 Task: Insert a chart while using the data in Column A as the labels for the chart.
Action: Mouse moved to (69, 219)
Screenshot: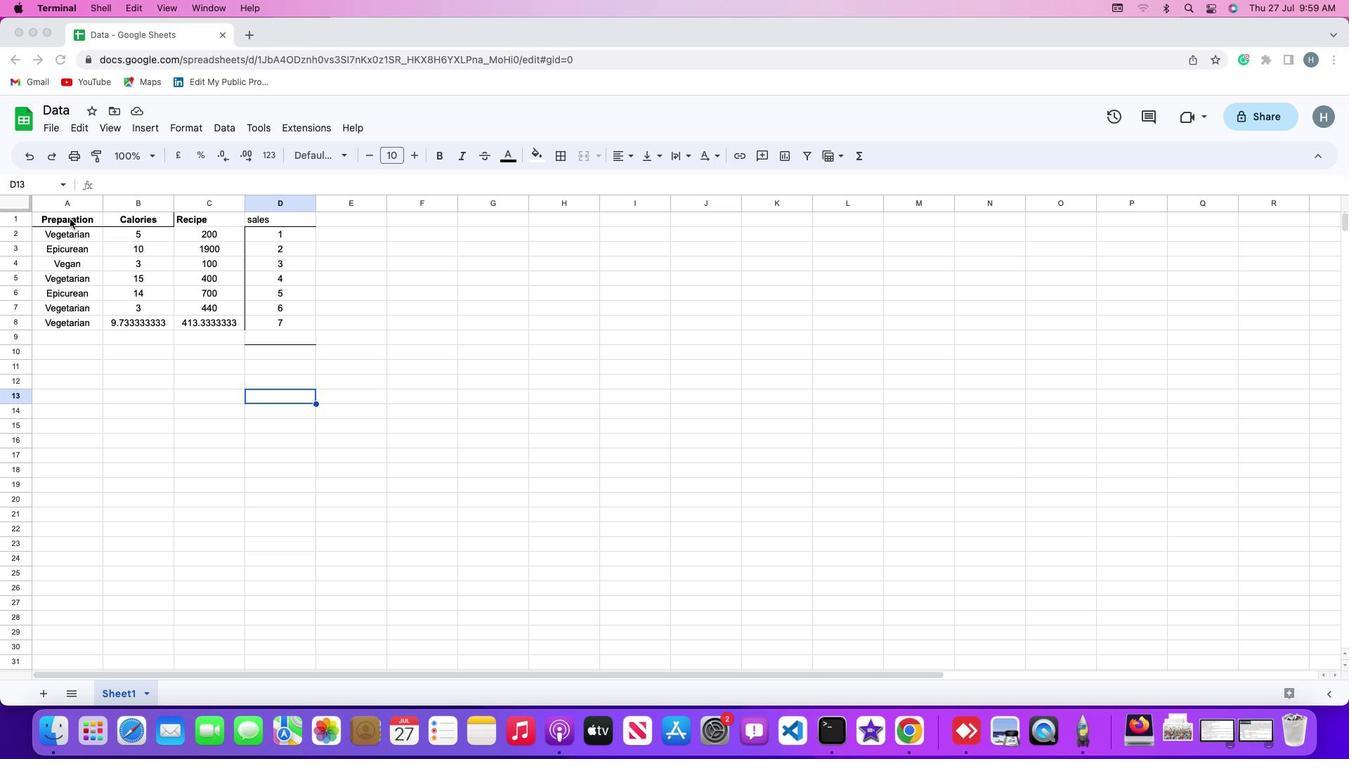 
Action: Mouse pressed left at (69, 219)
Screenshot: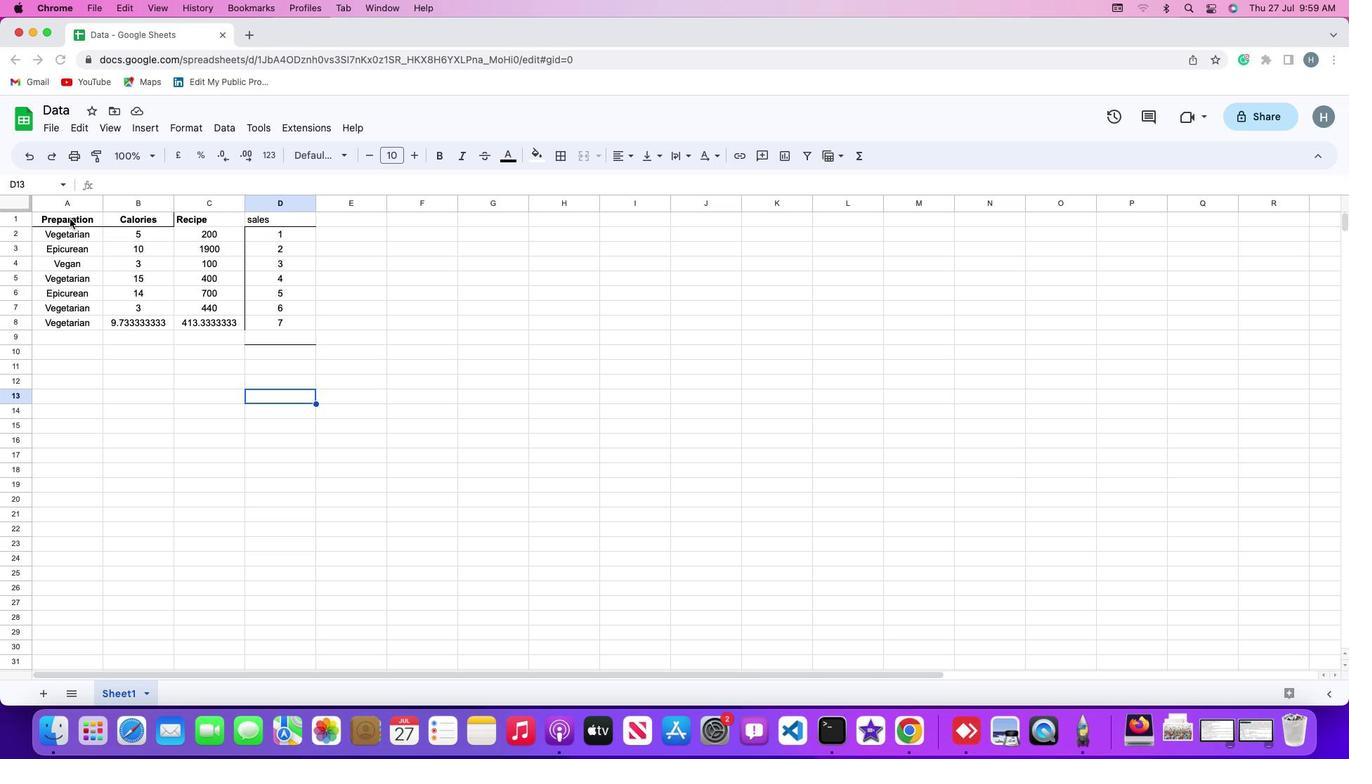 
Action: Mouse moved to (69, 217)
Screenshot: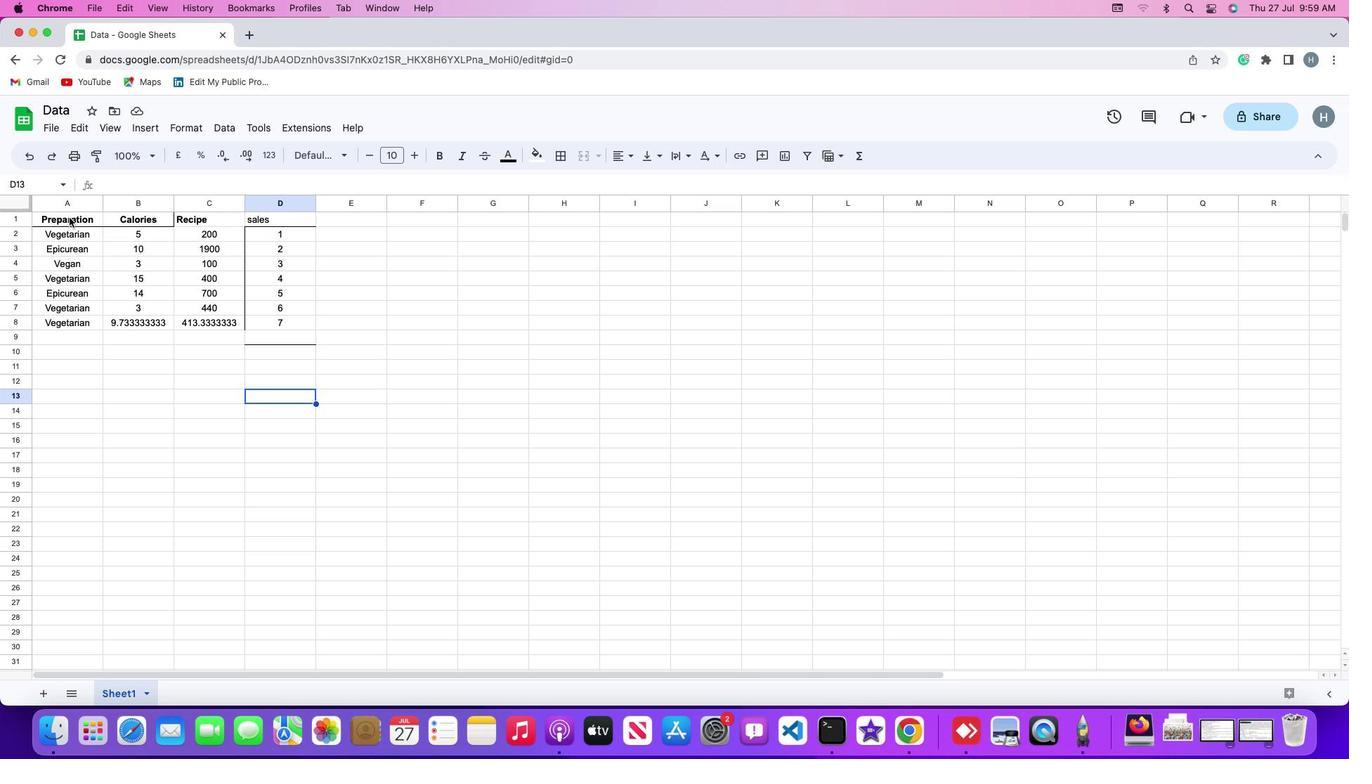 
Action: Mouse pressed left at (69, 217)
Screenshot: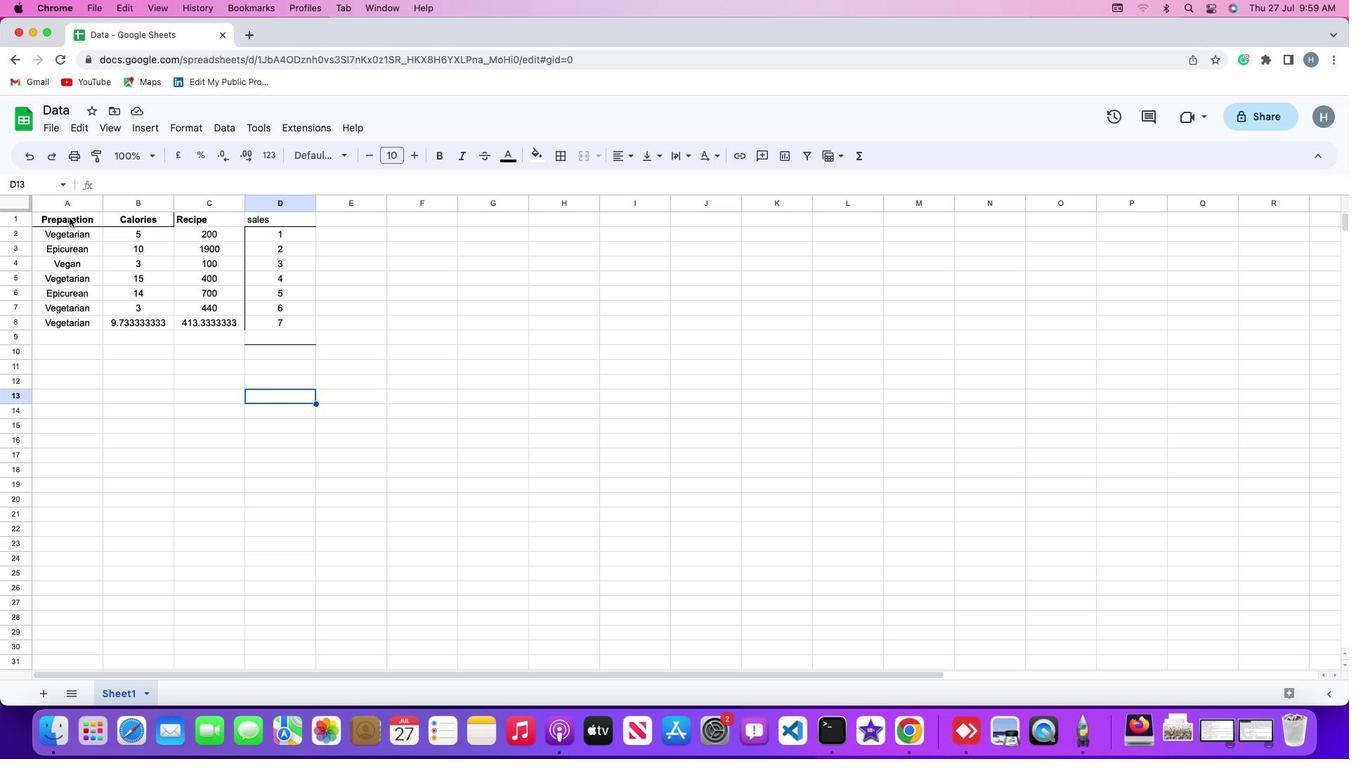 
Action: Mouse moved to (69, 217)
Screenshot: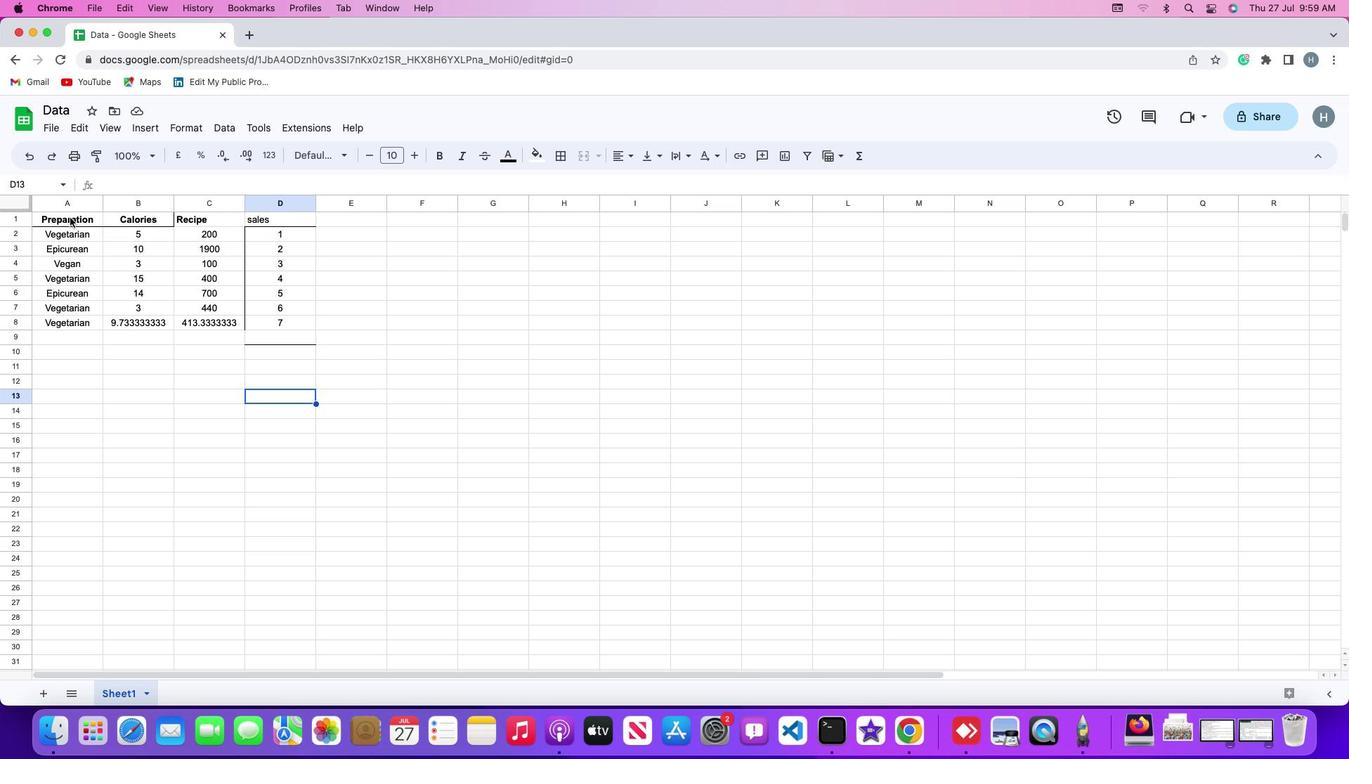 
Action: Mouse pressed left at (69, 217)
Screenshot: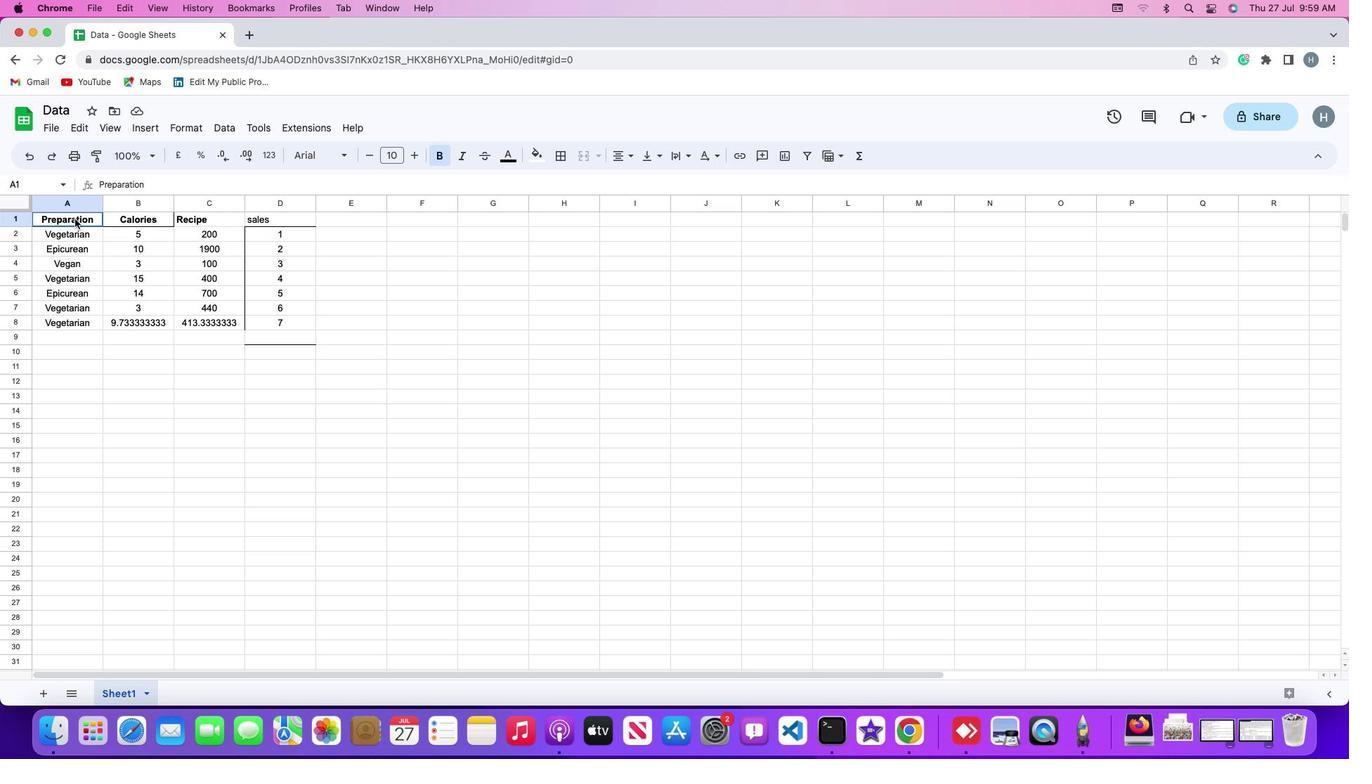 
Action: Mouse moved to (144, 132)
Screenshot: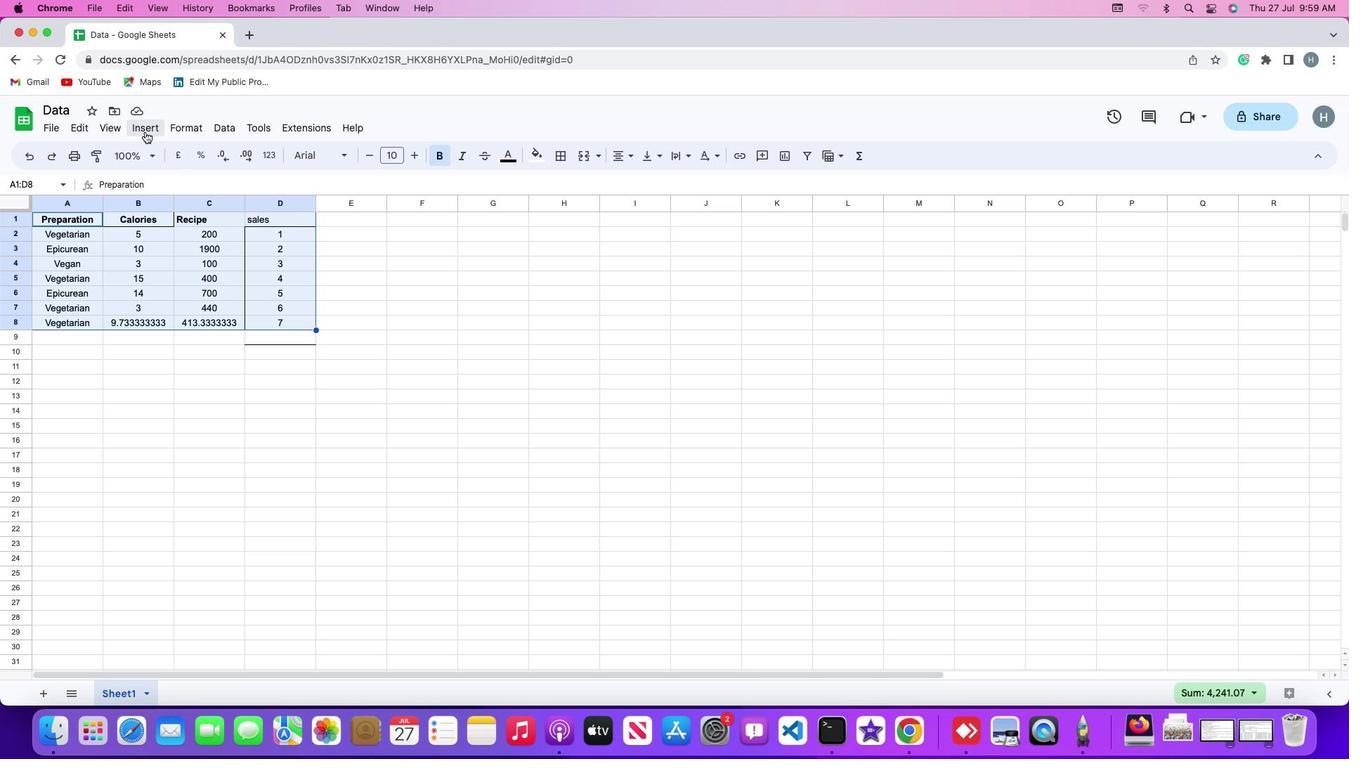 
Action: Mouse pressed left at (144, 132)
Screenshot: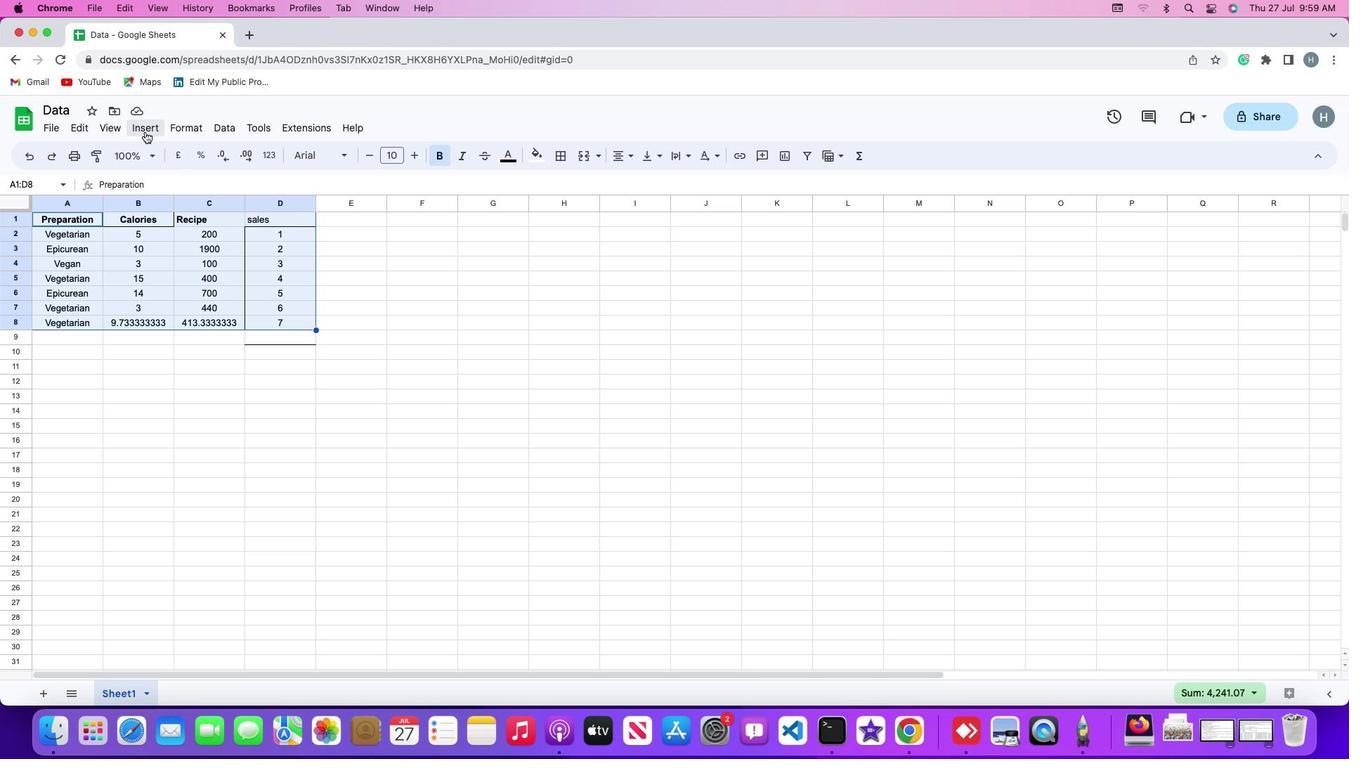 
Action: Mouse moved to (211, 252)
Screenshot: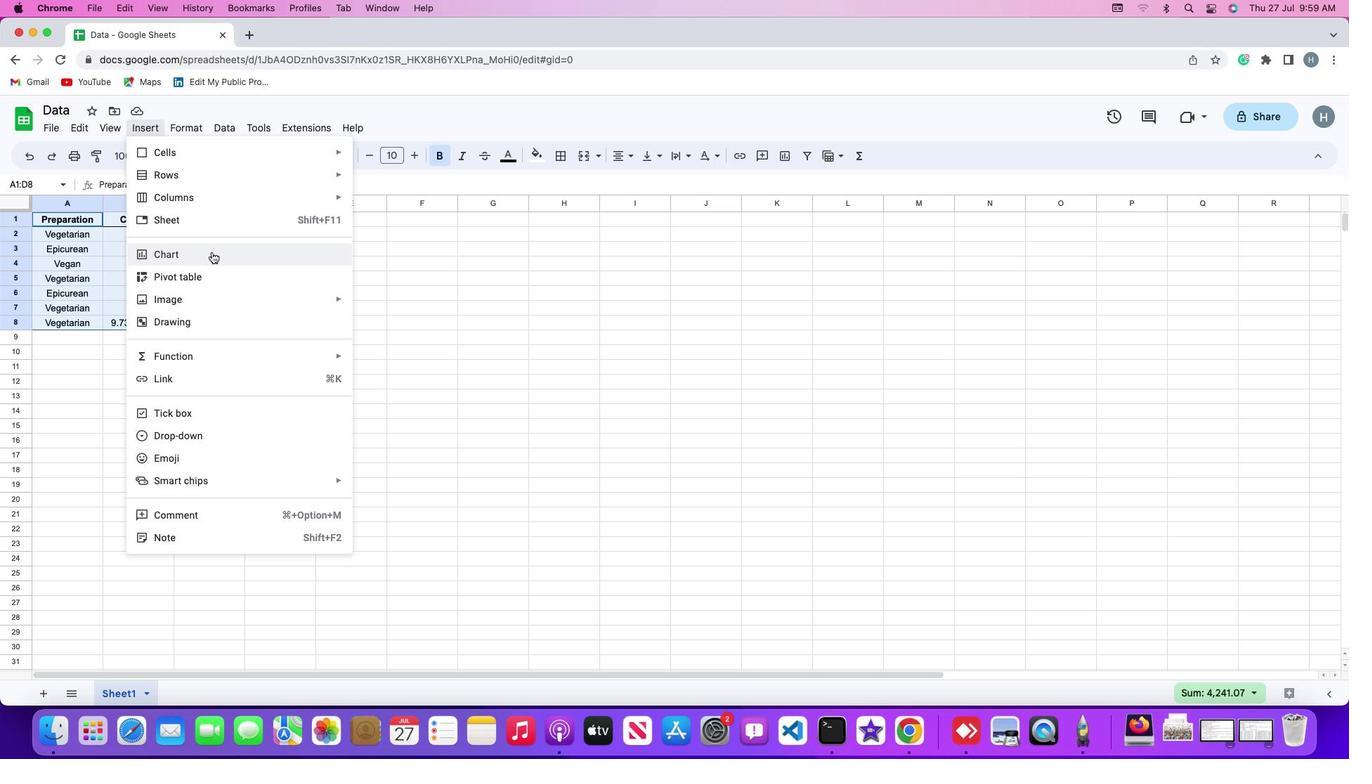 
Action: Mouse pressed left at (211, 252)
Screenshot: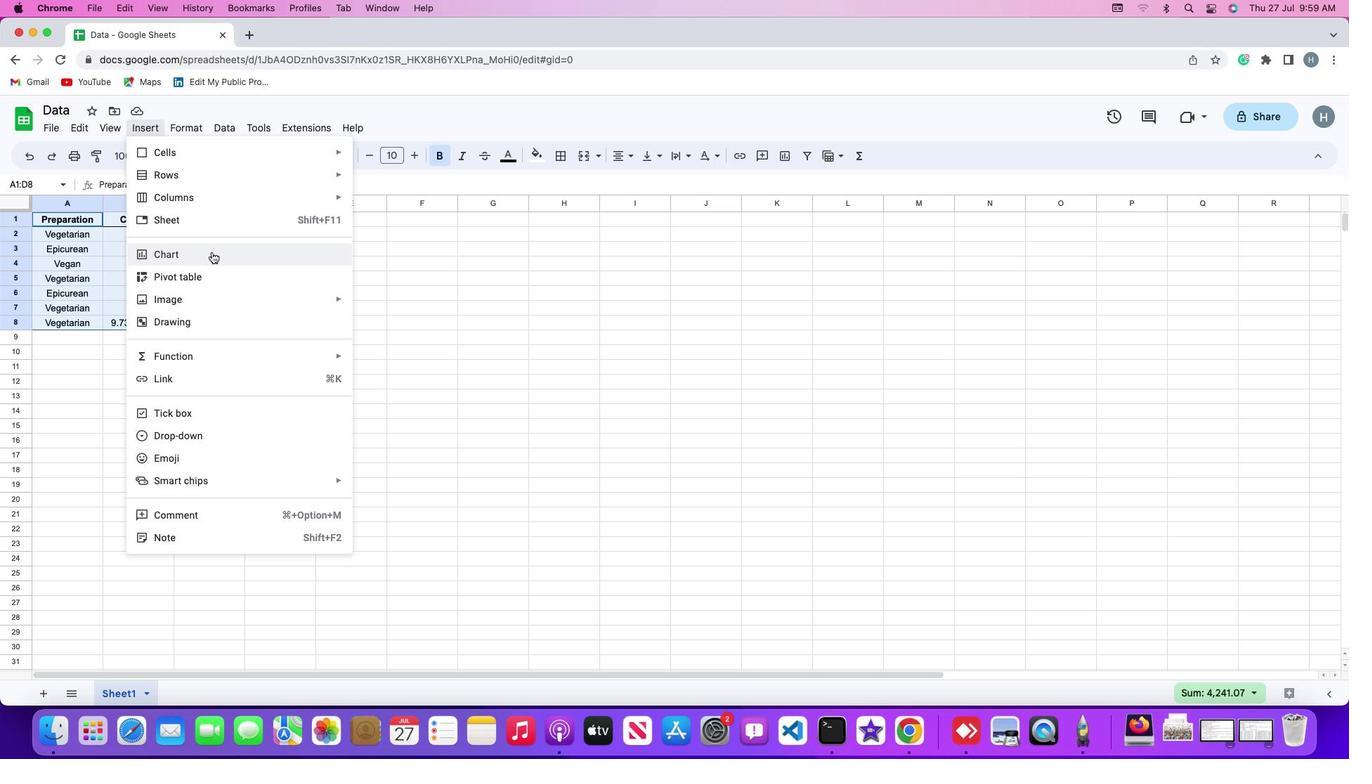 
Action: Mouse moved to (1162, 587)
Screenshot: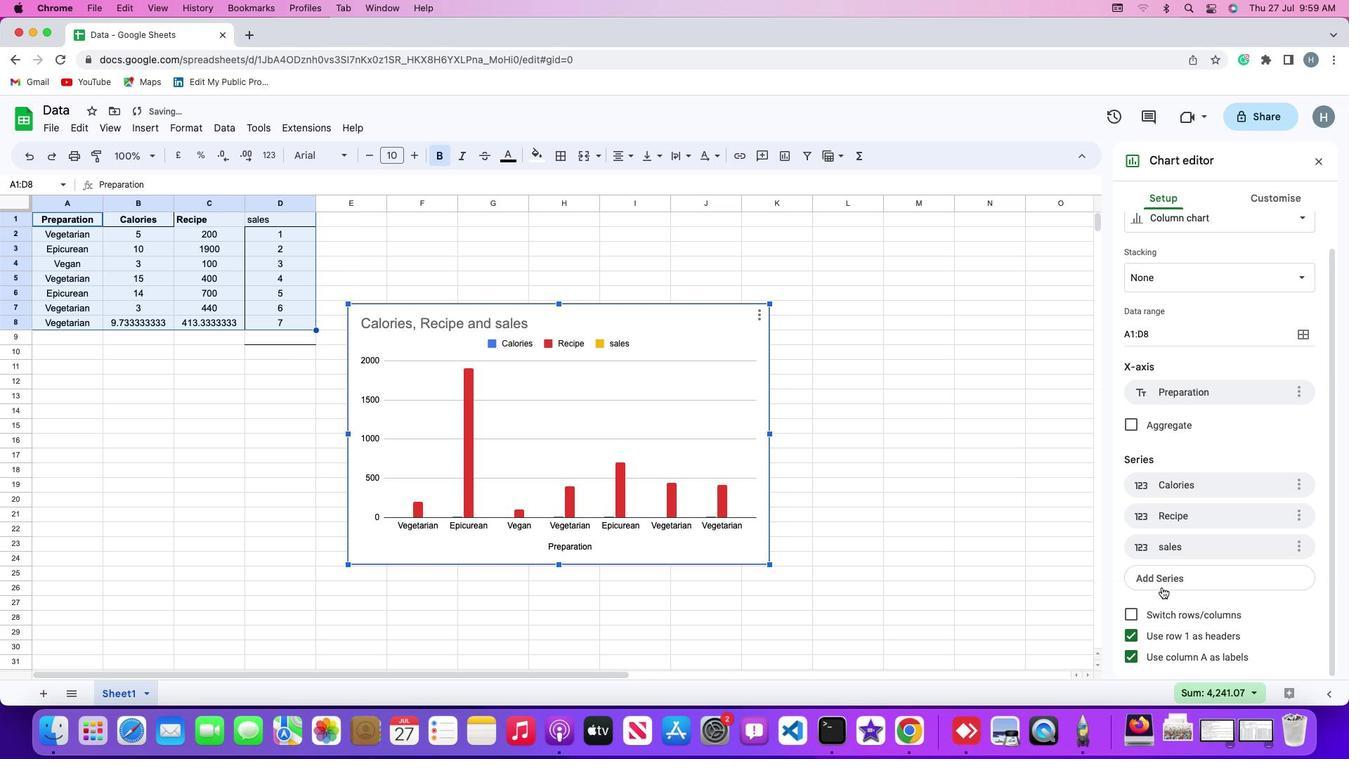 
Action: Mouse scrolled (1162, 587) with delta (0, 0)
Screenshot: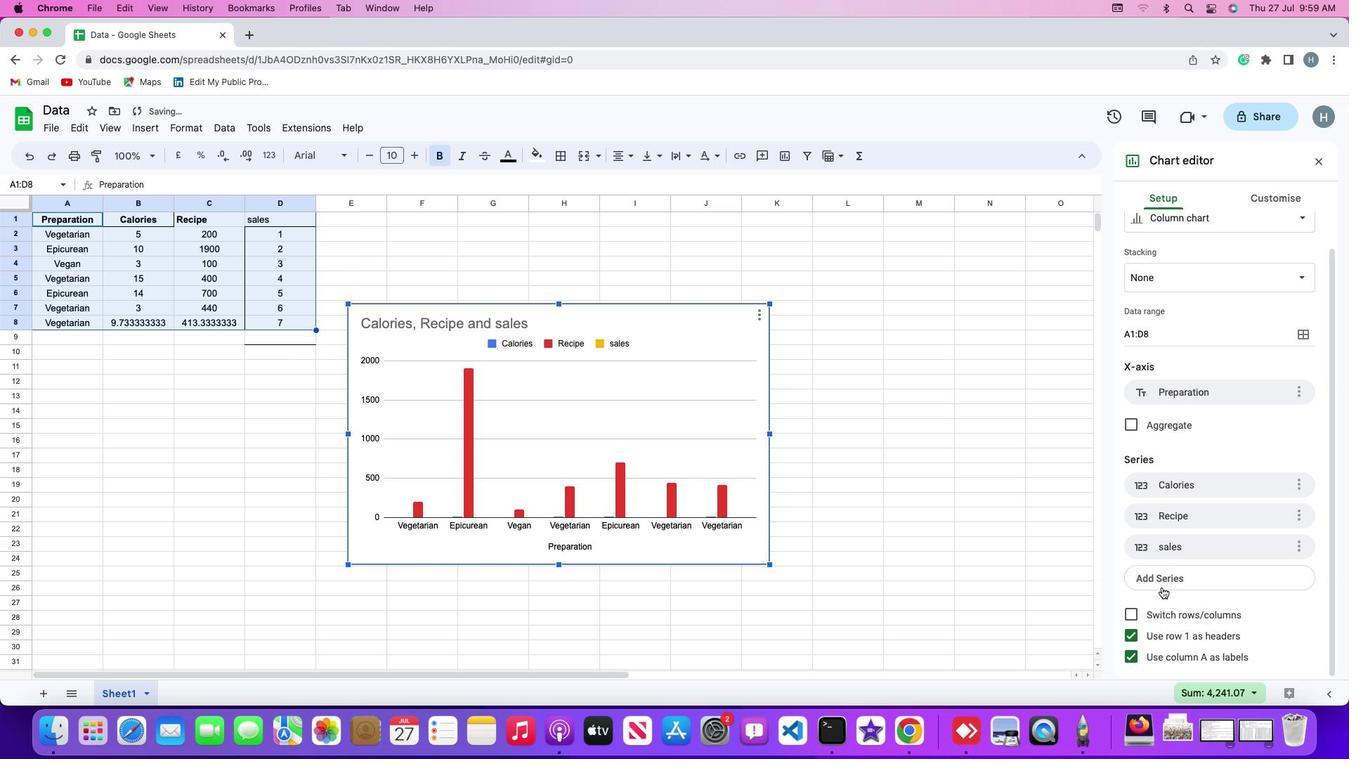 
Action: Mouse scrolled (1162, 587) with delta (0, 0)
Screenshot: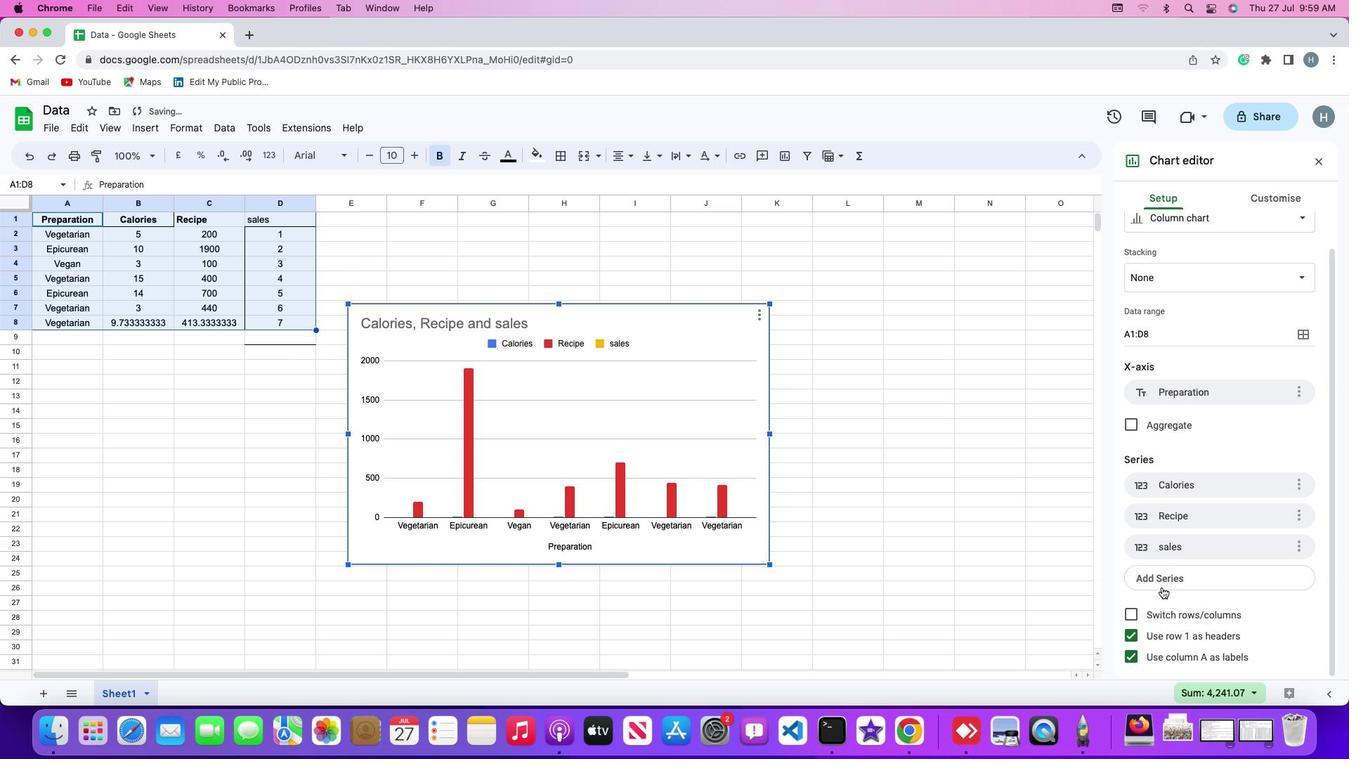 
Action: Mouse scrolled (1162, 587) with delta (0, -1)
Screenshot: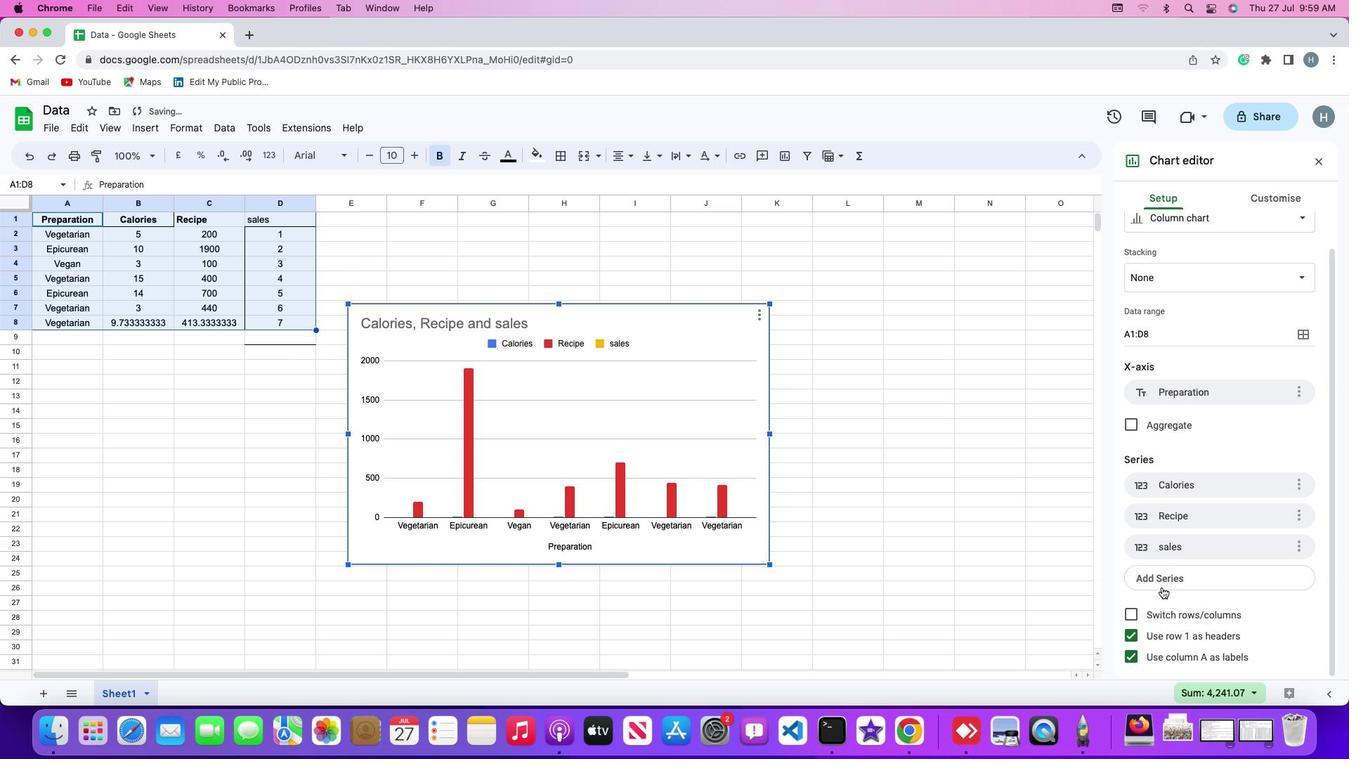 
Action: Mouse scrolled (1162, 587) with delta (0, -2)
Screenshot: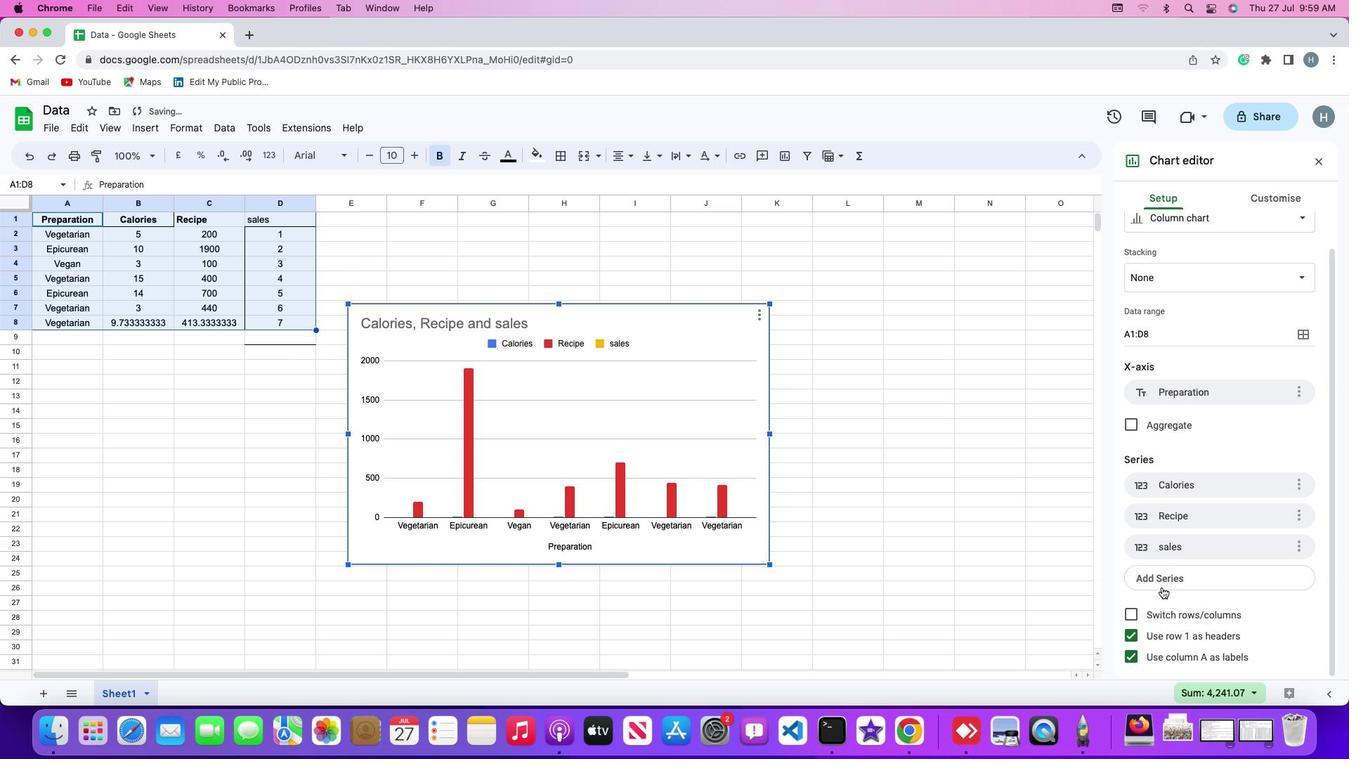 
Action: Mouse moved to (1134, 653)
Screenshot: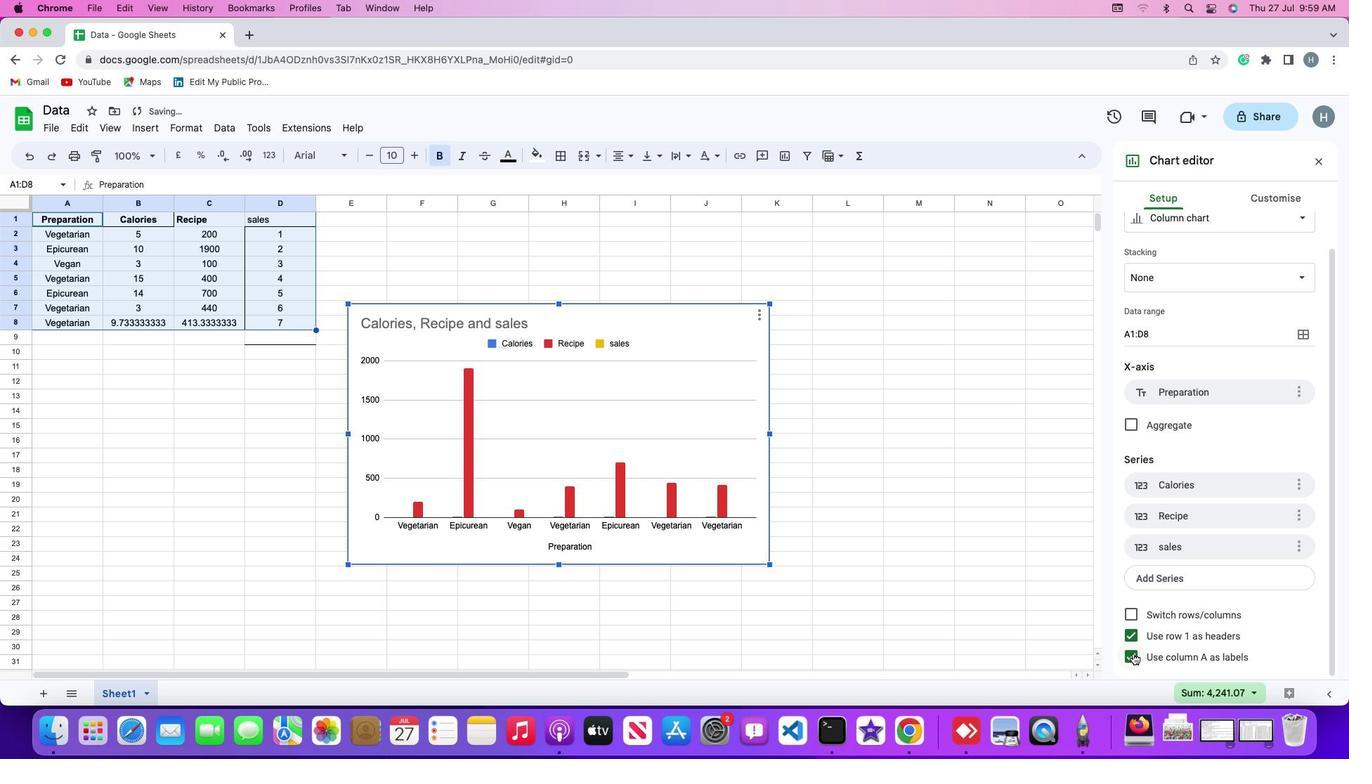 
Action: Mouse pressed left at (1134, 653)
Screenshot: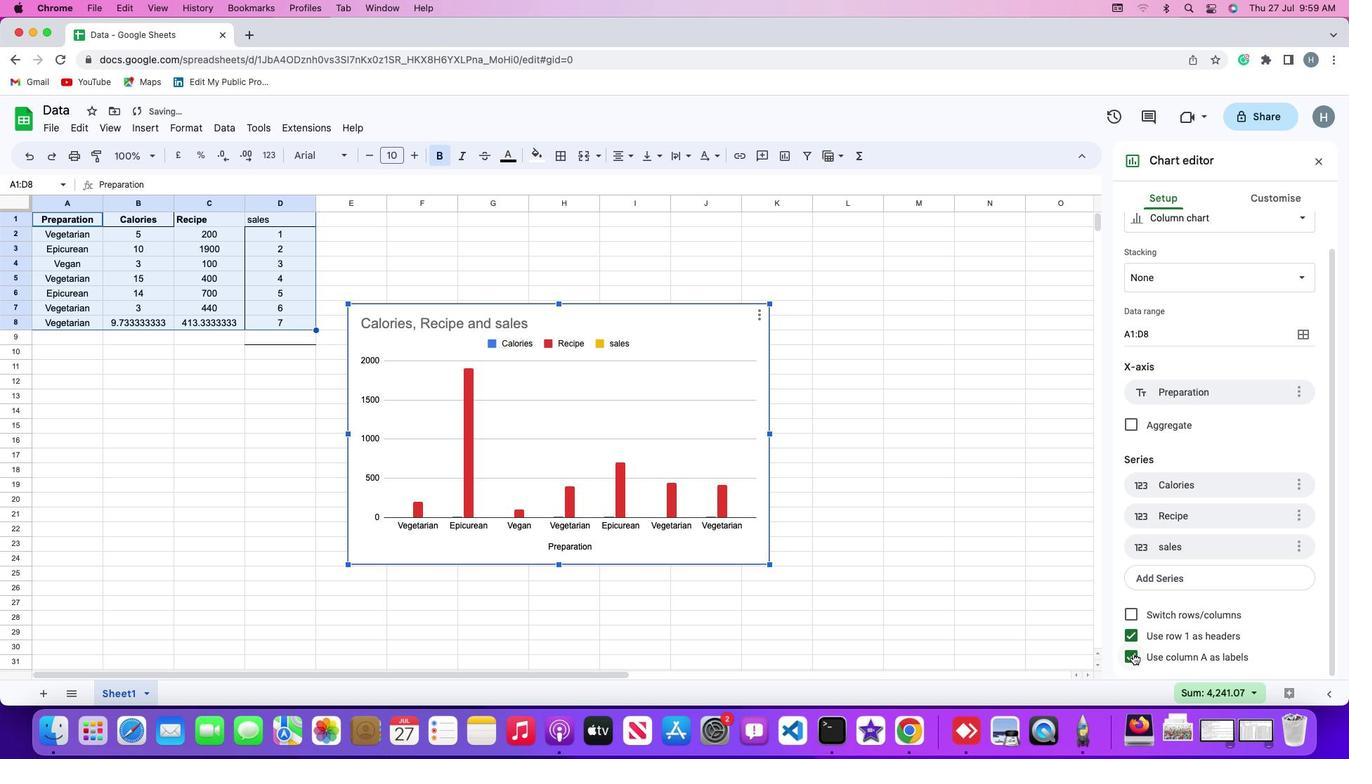
Action: Mouse pressed left at (1134, 653)
Screenshot: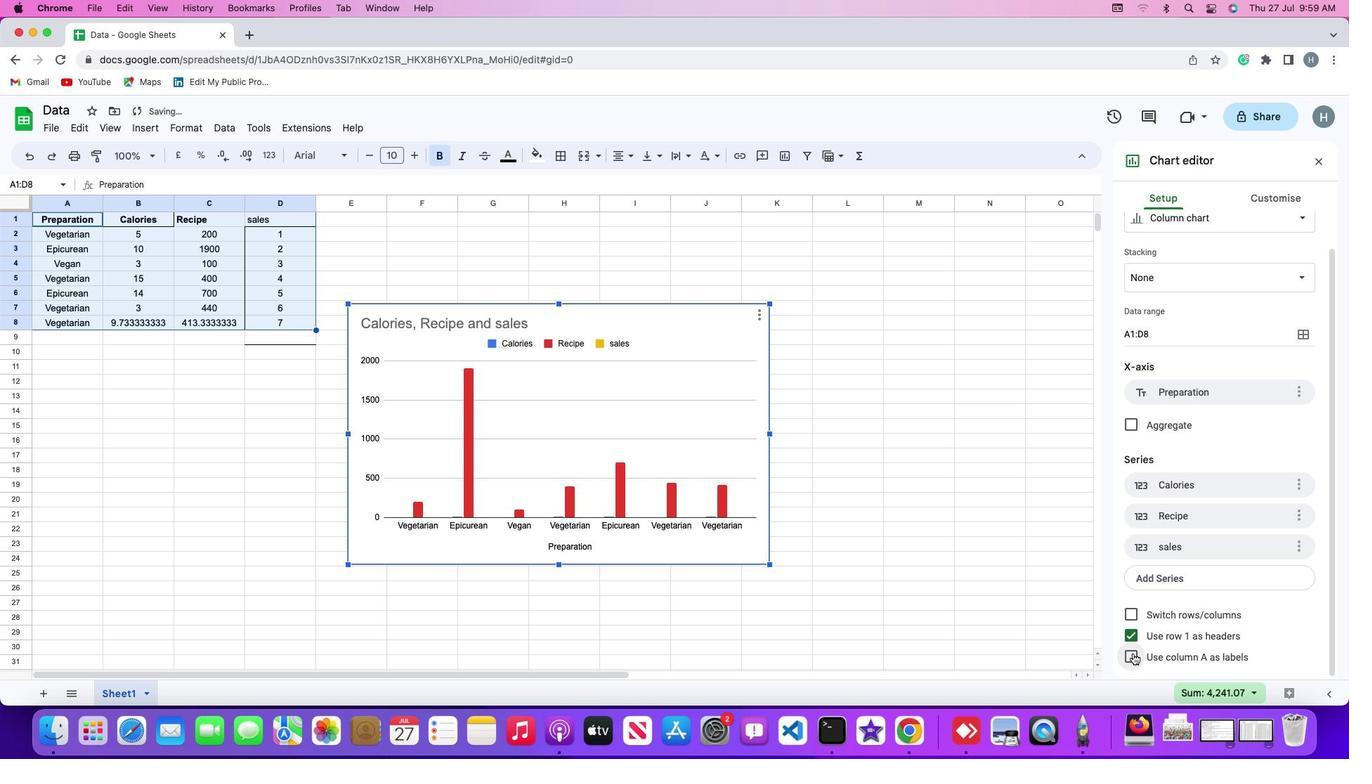 
Action: Mouse moved to (925, 539)
Screenshot: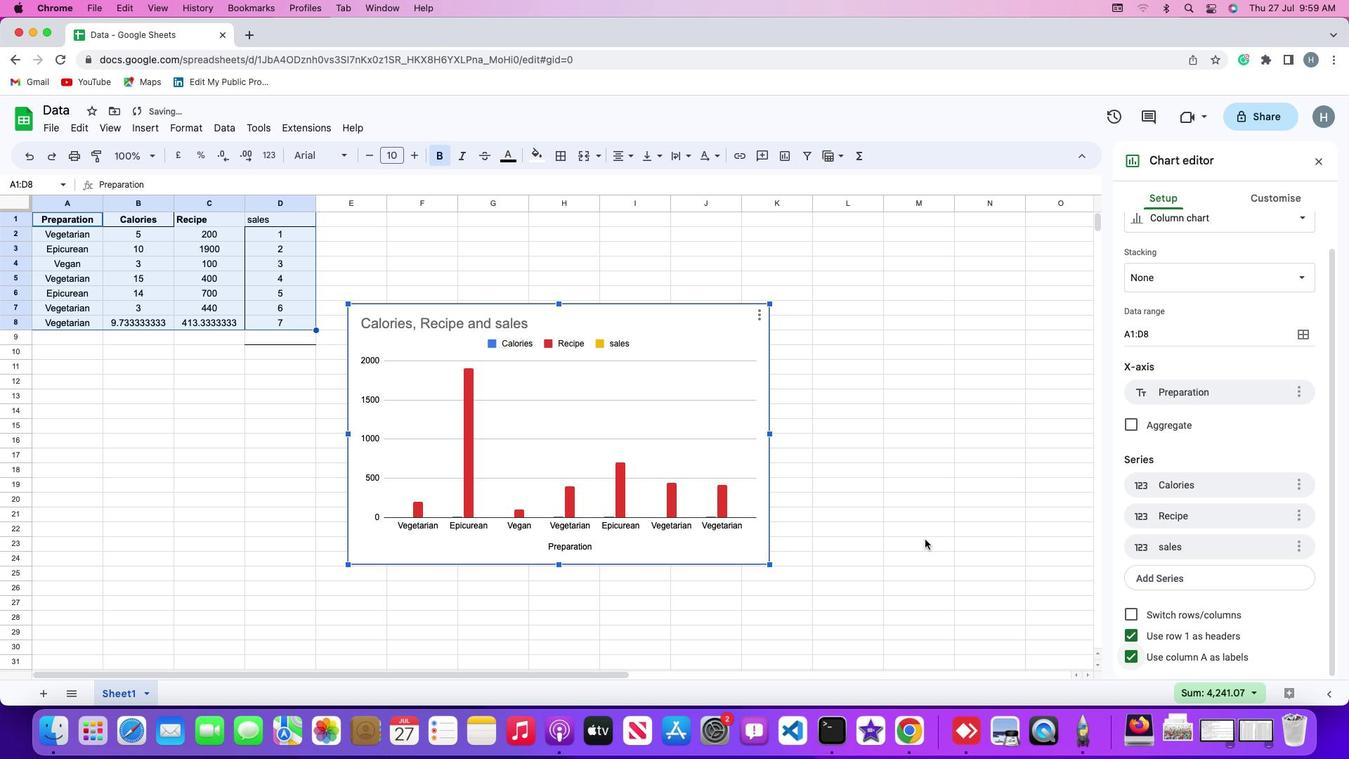 
